 Task: Search for calendar events categorized as 'This Week'.
Action: Mouse moved to (14, 51)
Screenshot: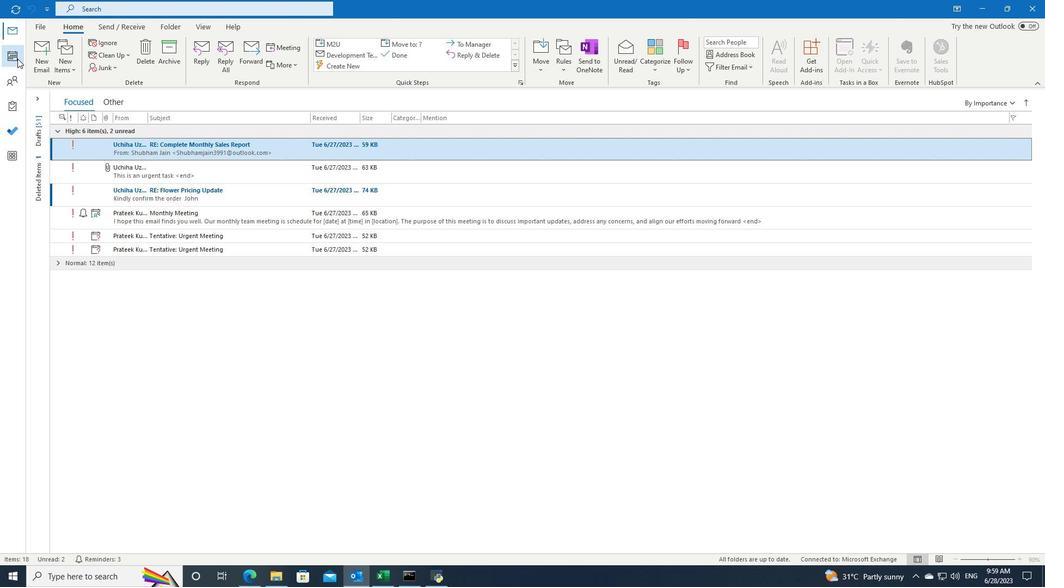 
Action: Mouse pressed left at (14, 51)
Screenshot: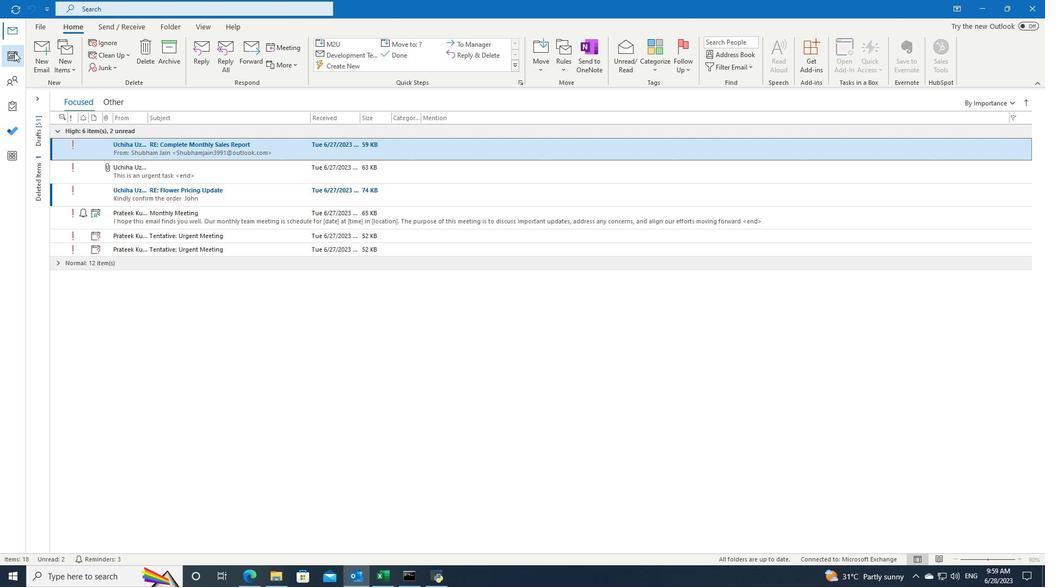 
Action: Mouse moved to (308, 12)
Screenshot: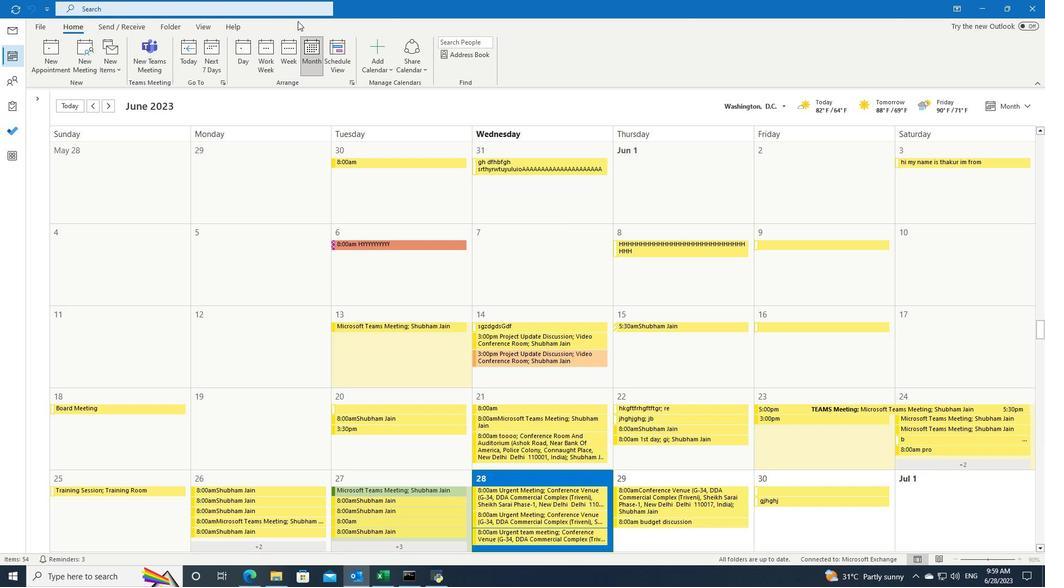 
Action: Mouse pressed left at (308, 12)
Screenshot: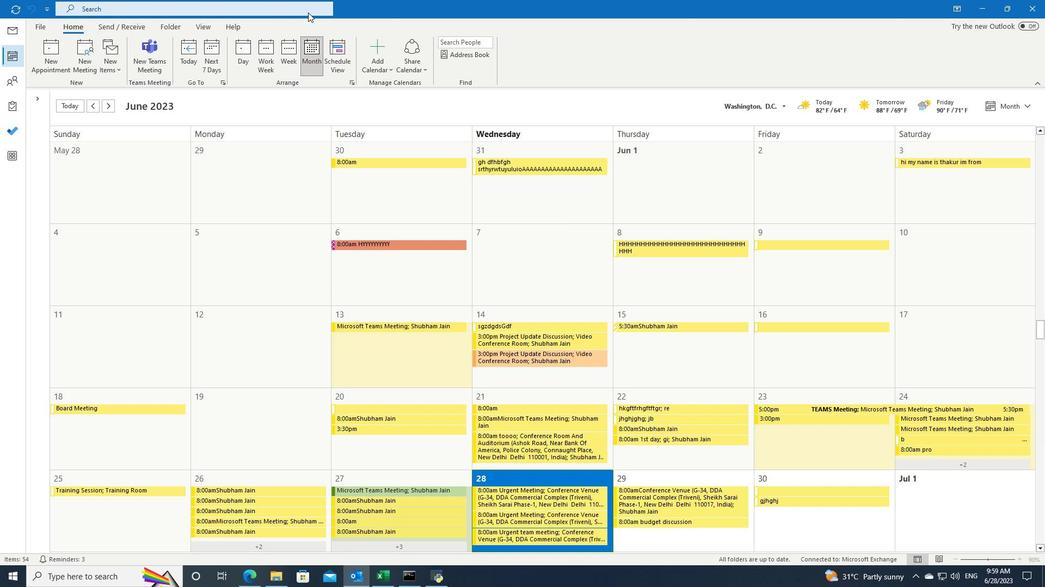 
Action: Mouse moved to (370, 9)
Screenshot: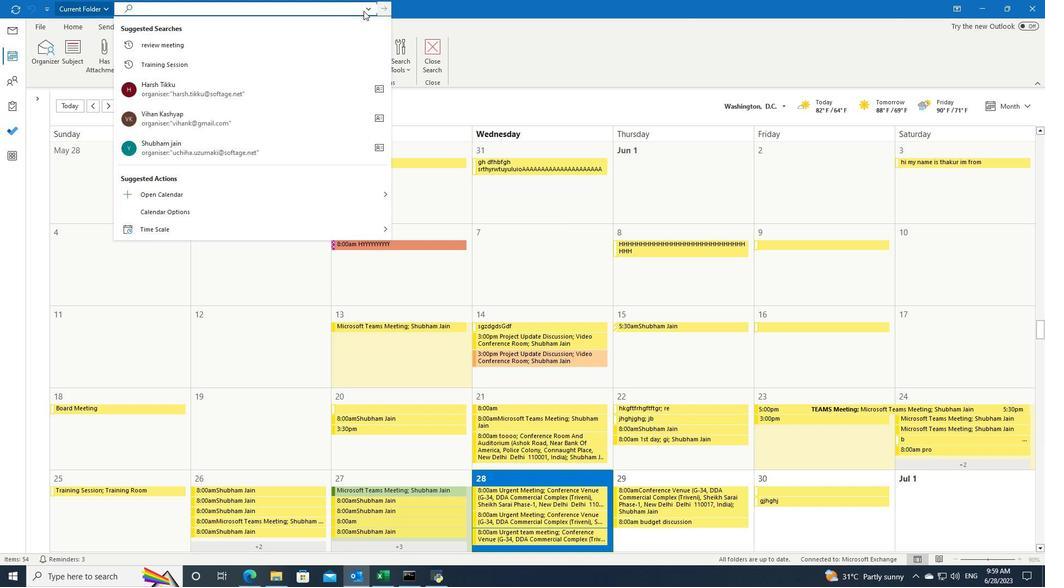 
Action: Mouse pressed left at (370, 9)
Screenshot: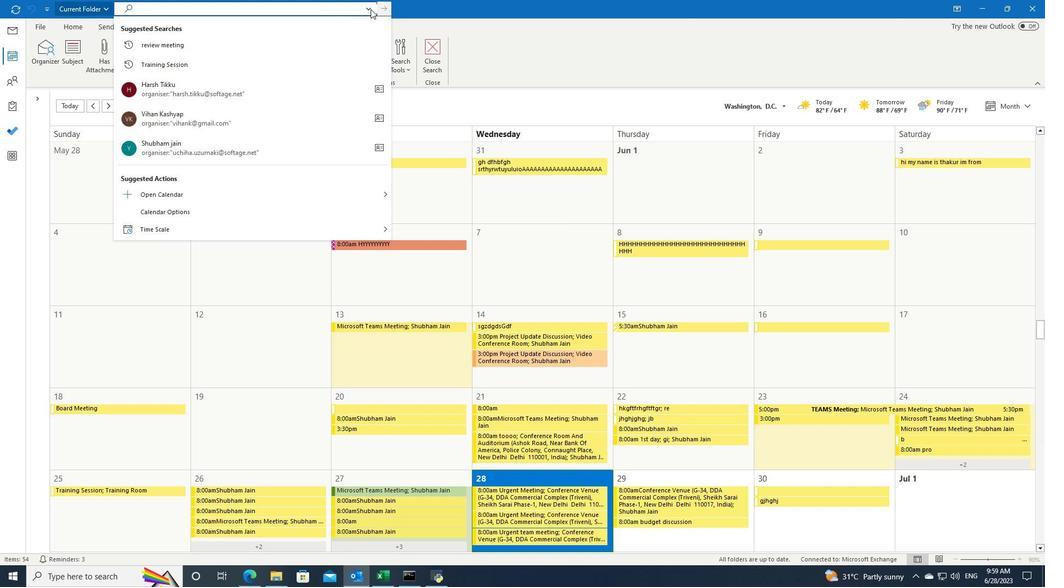 
Action: Mouse moved to (376, 90)
Screenshot: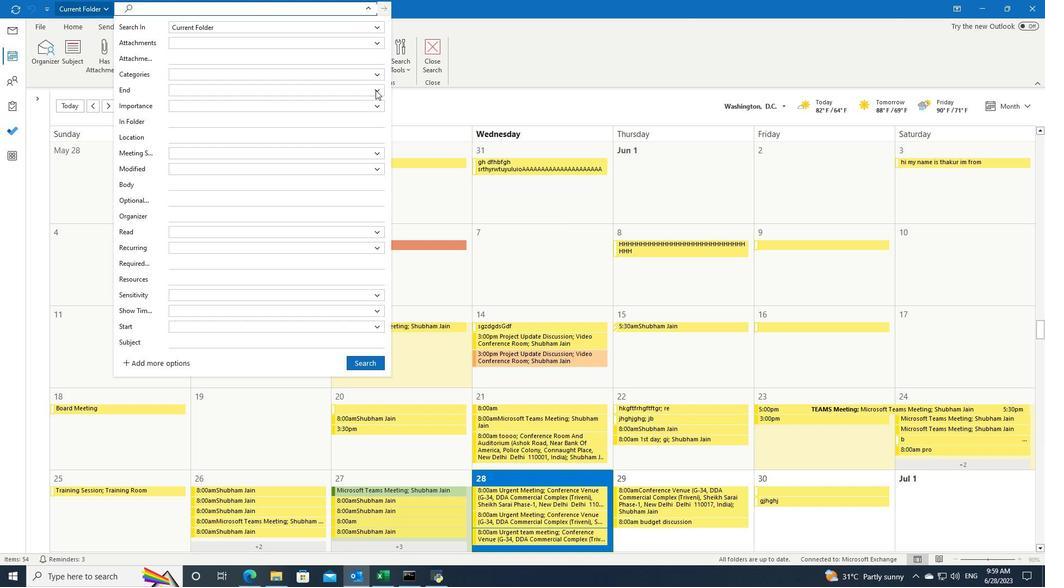 
Action: Mouse pressed left at (376, 90)
Screenshot: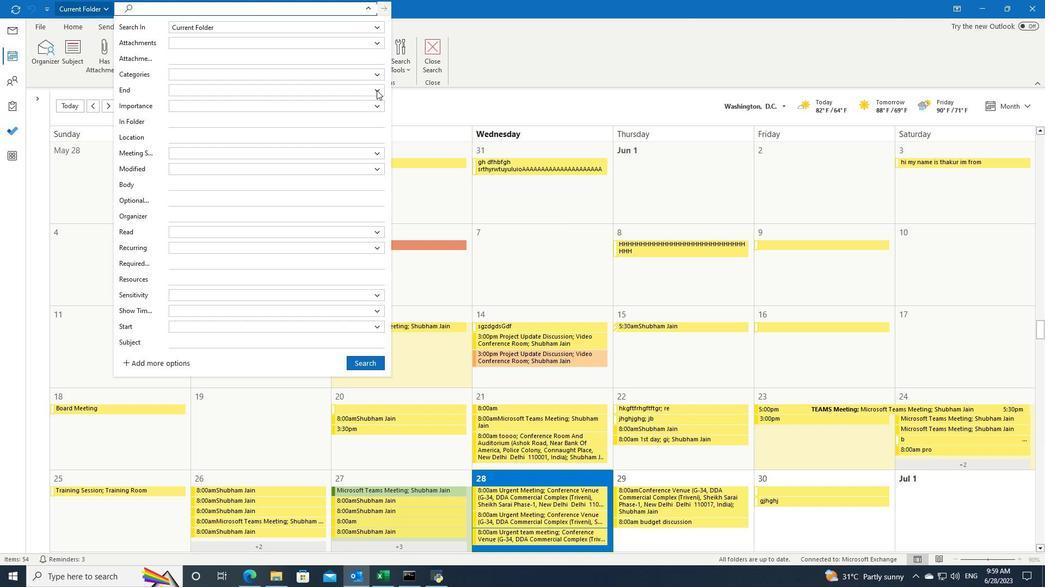 
Action: Mouse moved to (351, 140)
Screenshot: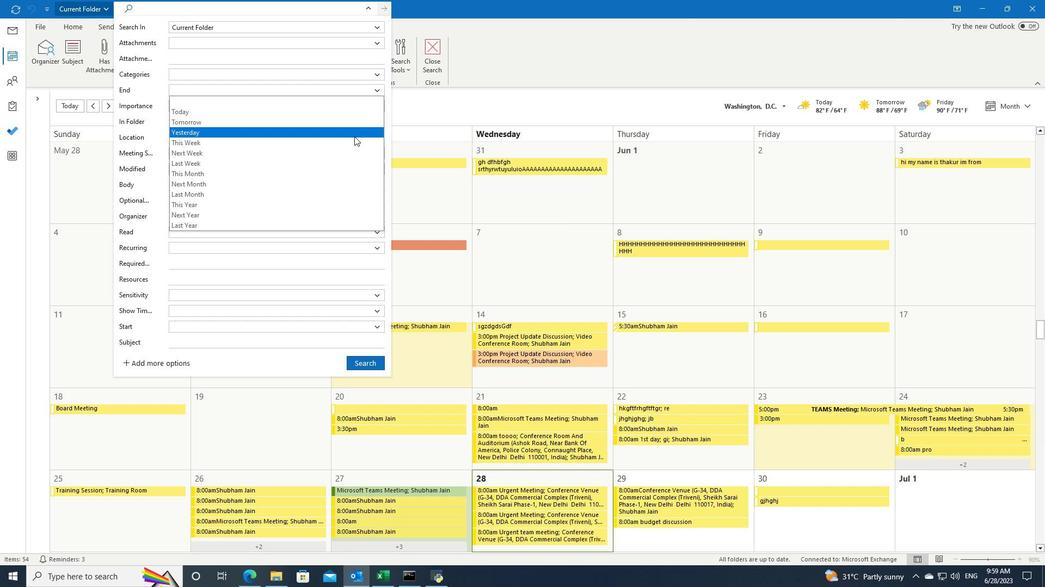 
Action: Mouse pressed left at (351, 140)
Screenshot: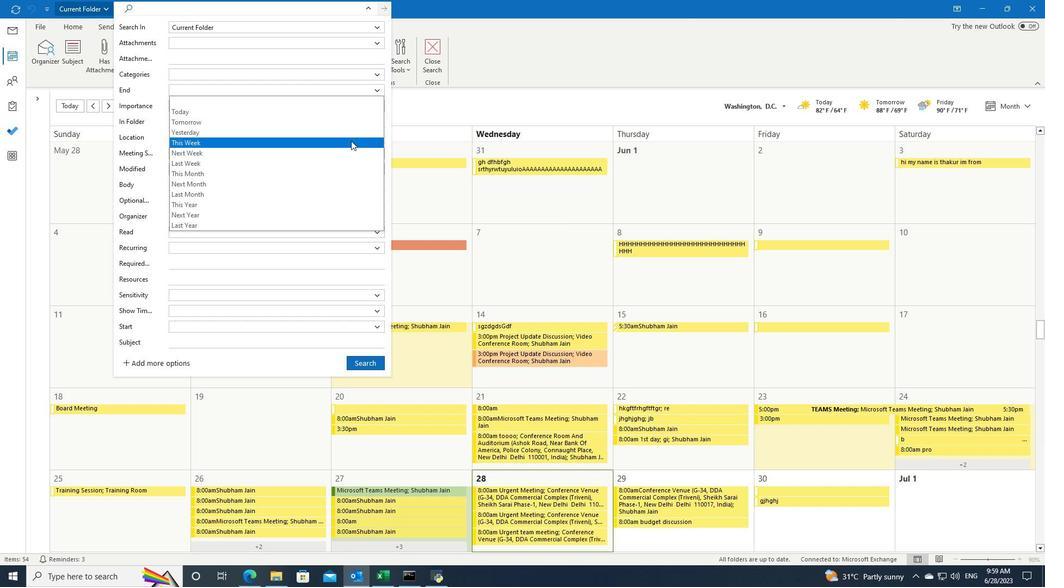 
Action: Mouse moved to (374, 364)
Screenshot: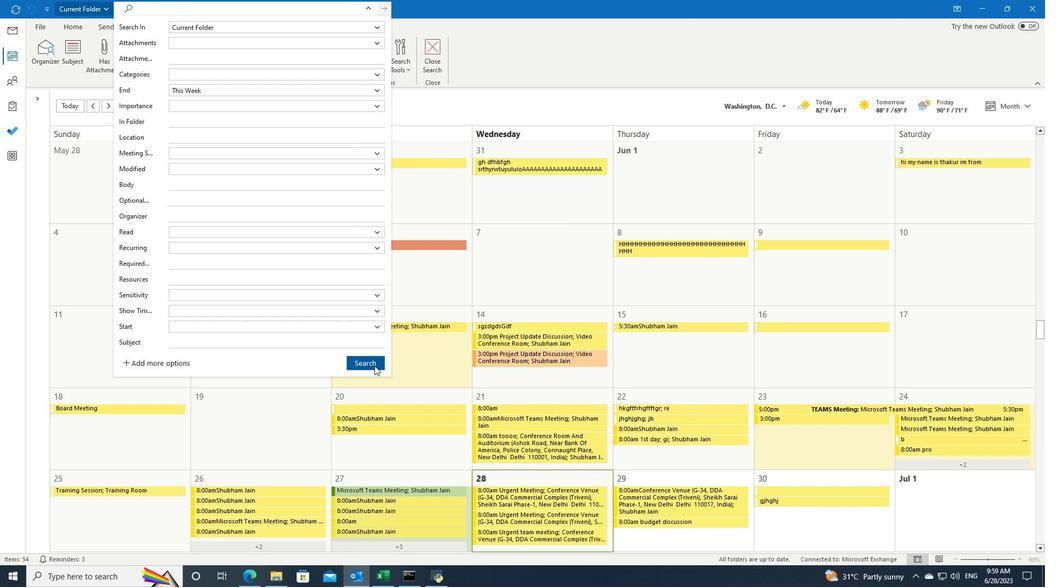 
Action: Mouse pressed left at (374, 364)
Screenshot: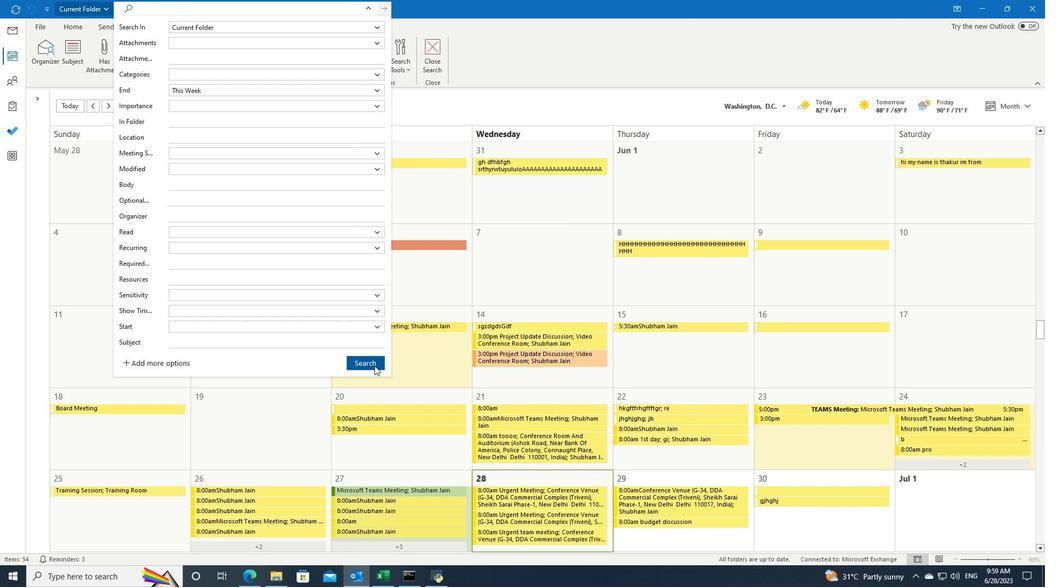 
